 Task: Find and select a medium-sized t-shirt on Ajio.
Action: Mouse moved to (365, 201)
Screenshot: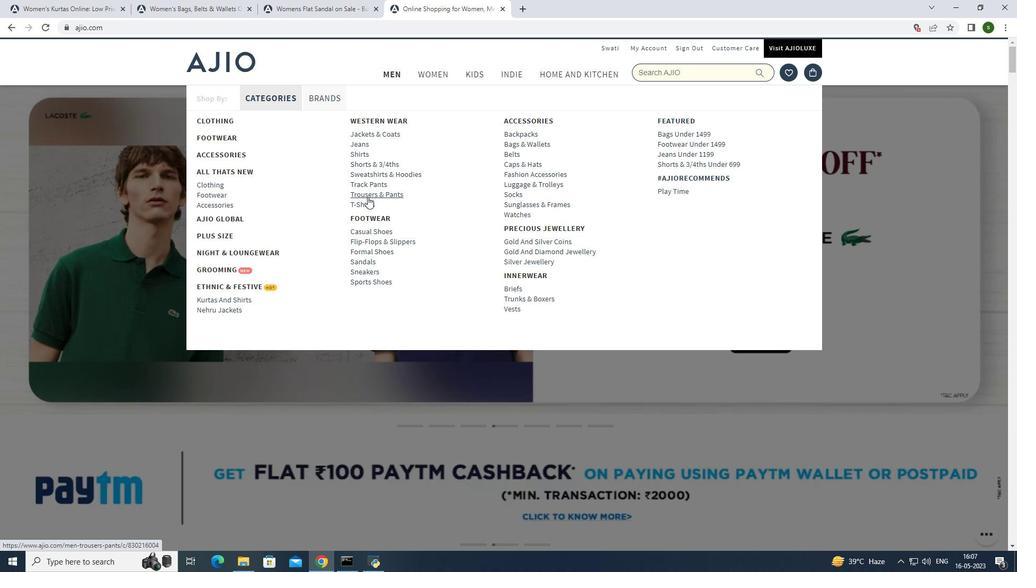 
Action: Mouse pressed left at (365, 201)
Screenshot: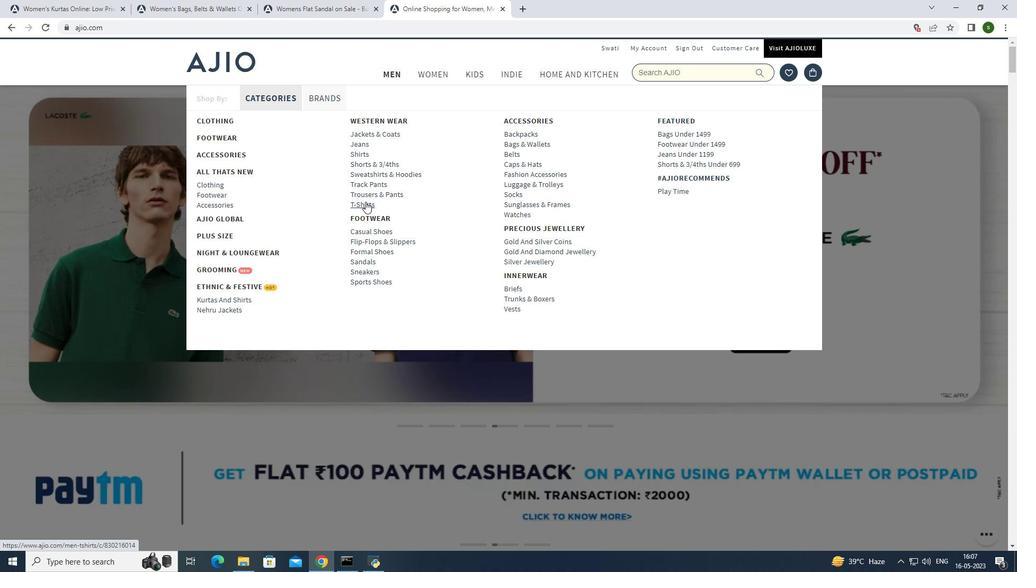 
Action: Mouse moved to (472, 313)
Screenshot: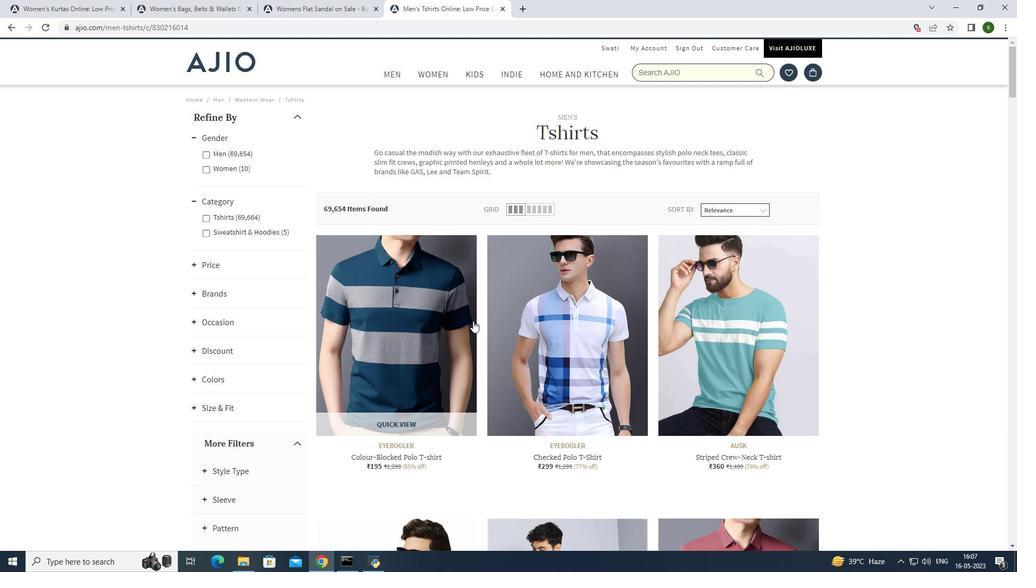 
Action: Mouse scrolled (472, 313) with delta (0, 0)
Screenshot: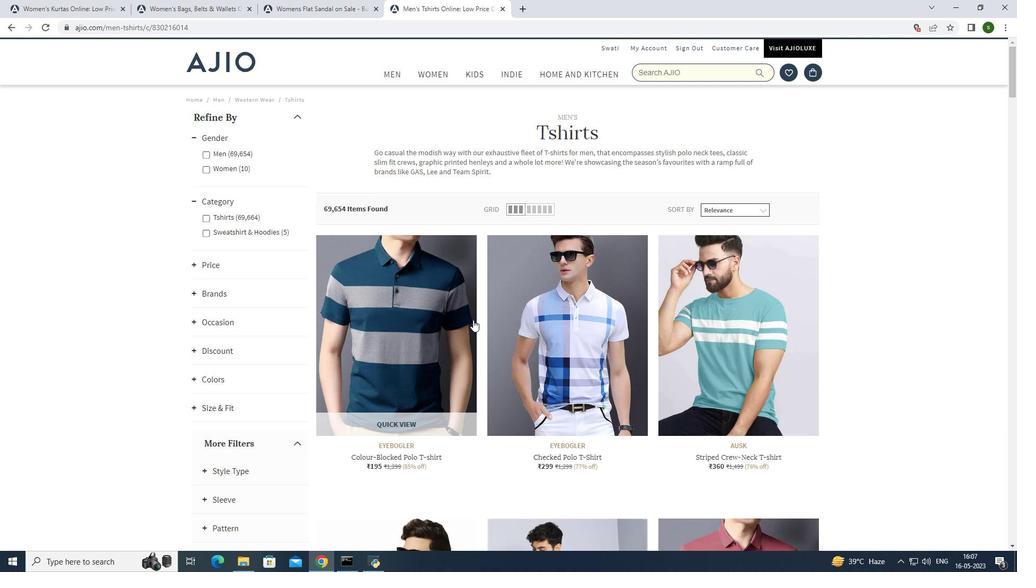 
Action: Mouse scrolled (472, 313) with delta (0, 0)
Screenshot: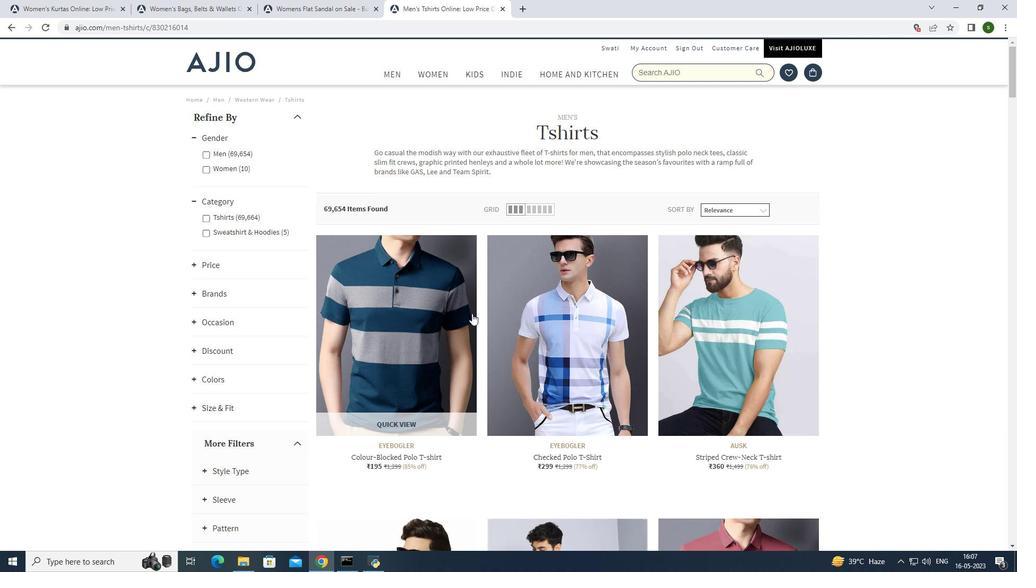 
Action: Mouse scrolled (472, 313) with delta (0, 0)
Screenshot: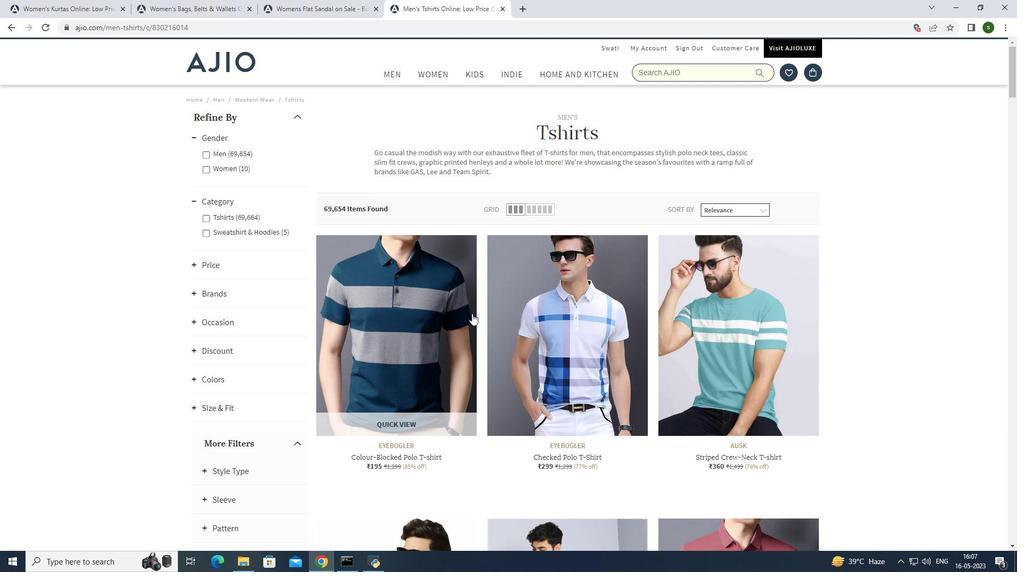 
Action: Mouse scrolled (472, 313) with delta (0, 0)
Screenshot: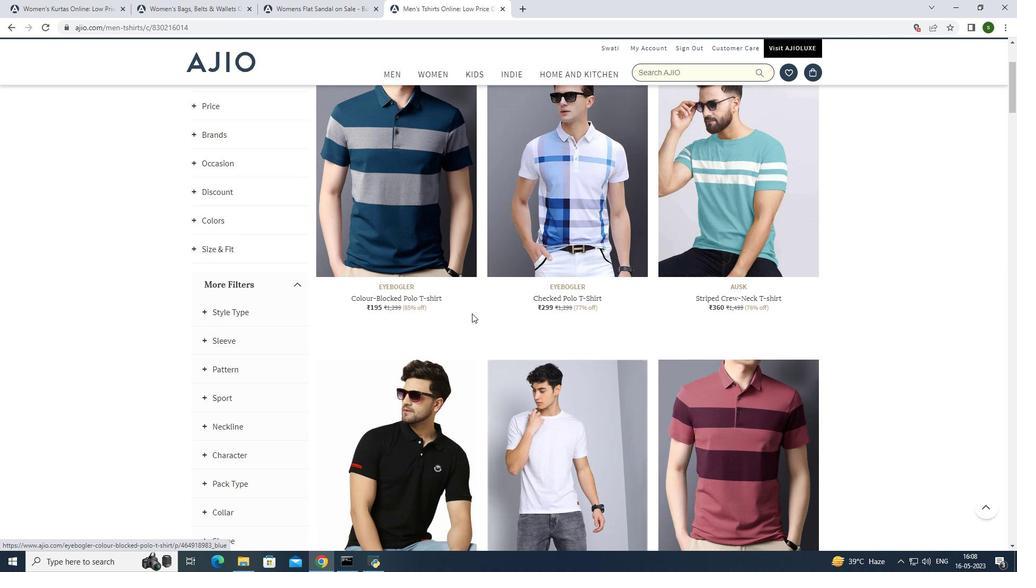 
Action: Mouse scrolled (472, 313) with delta (0, 0)
Screenshot: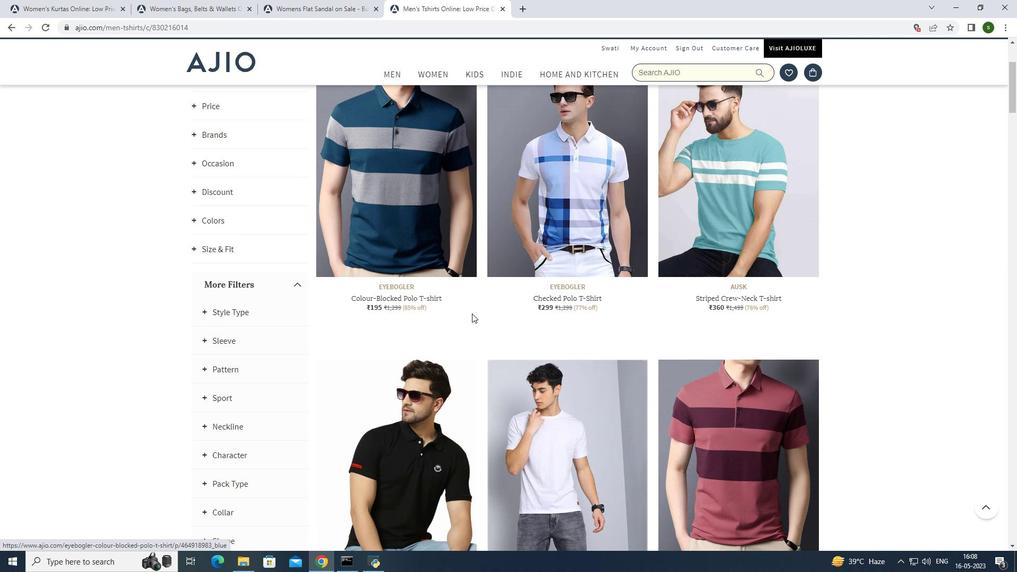 
Action: Mouse moved to (472, 313)
Screenshot: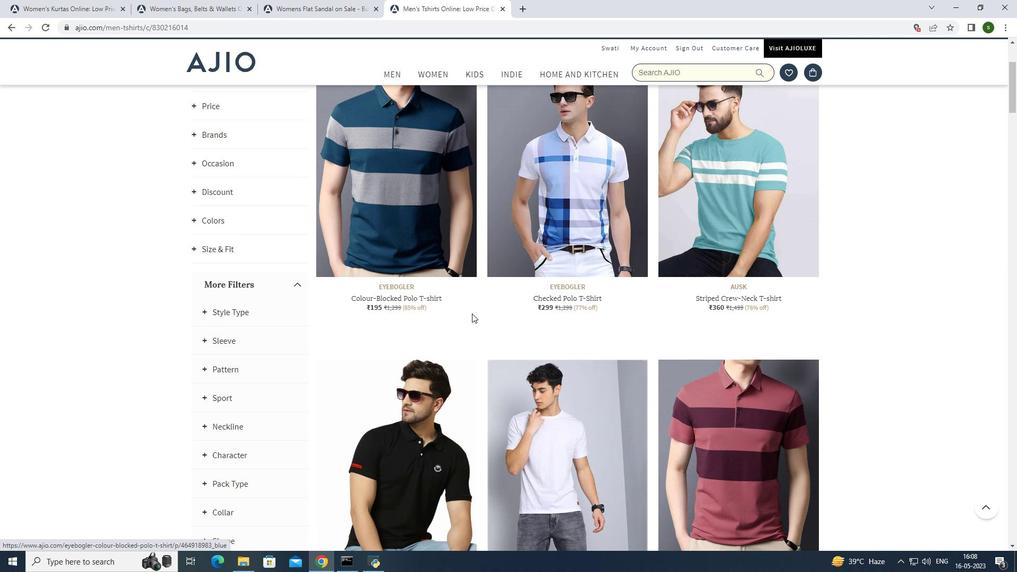 
Action: Mouse scrolled (472, 312) with delta (0, 0)
Screenshot: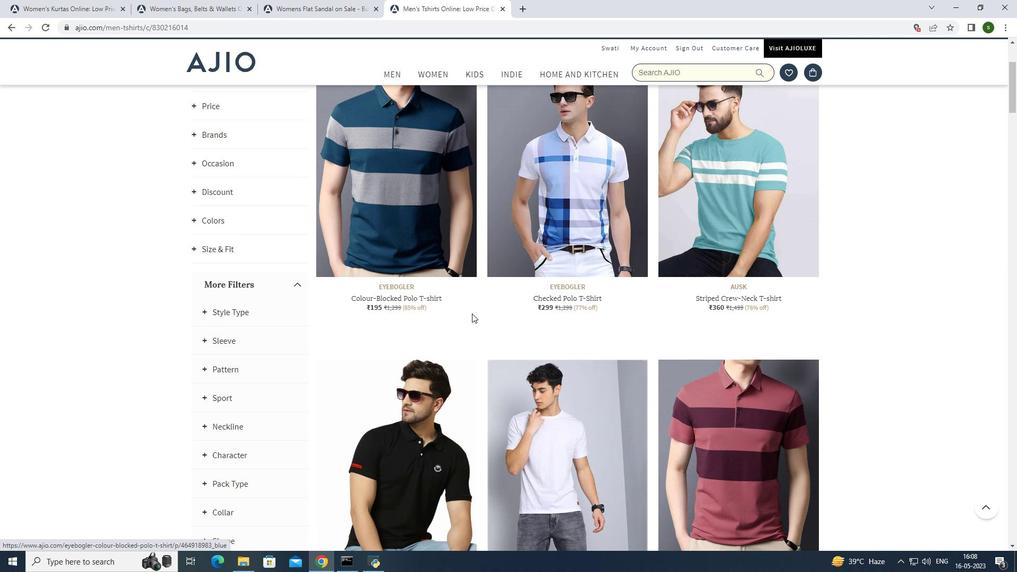 
Action: Mouse scrolled (472, 312) with delta (0, 0)
Screenshot: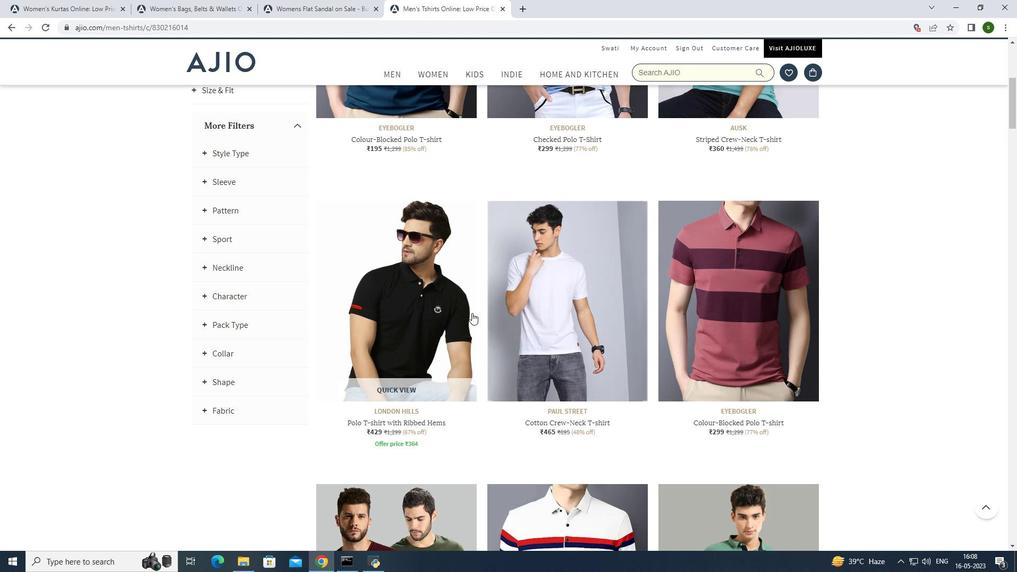 
Action: Mouse scrolled (472, 312) with delta (0, 0)
Screenshot: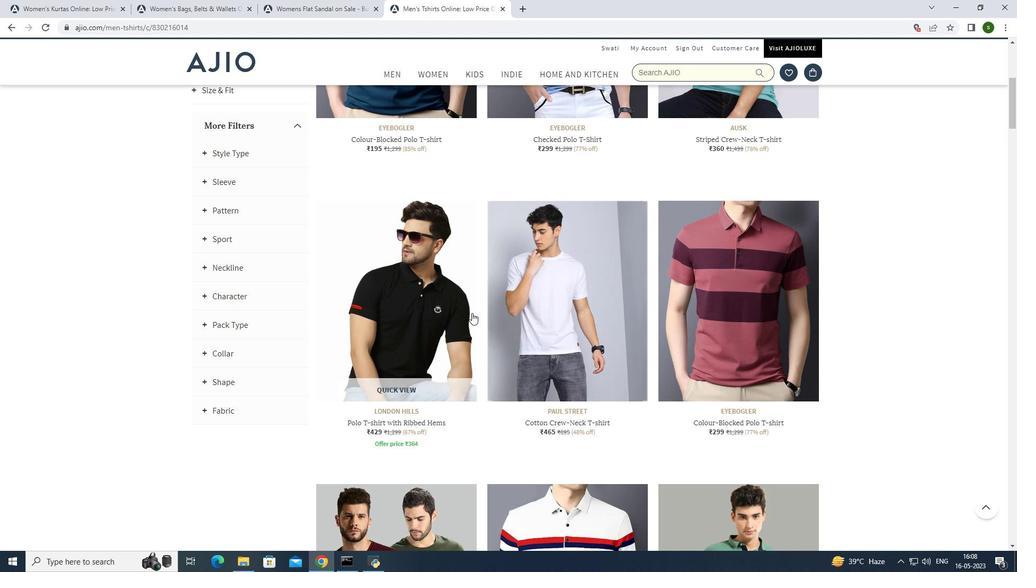 
Action: Mouse moved to (748, 236)
Screenshot: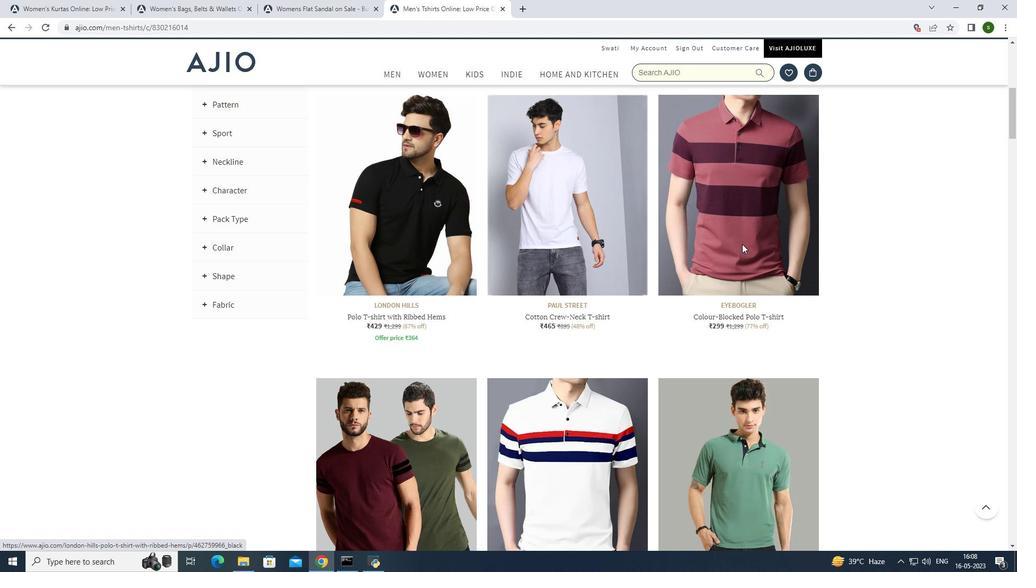 
Action: Mouse pressed left at (748, 236)
Screenshot: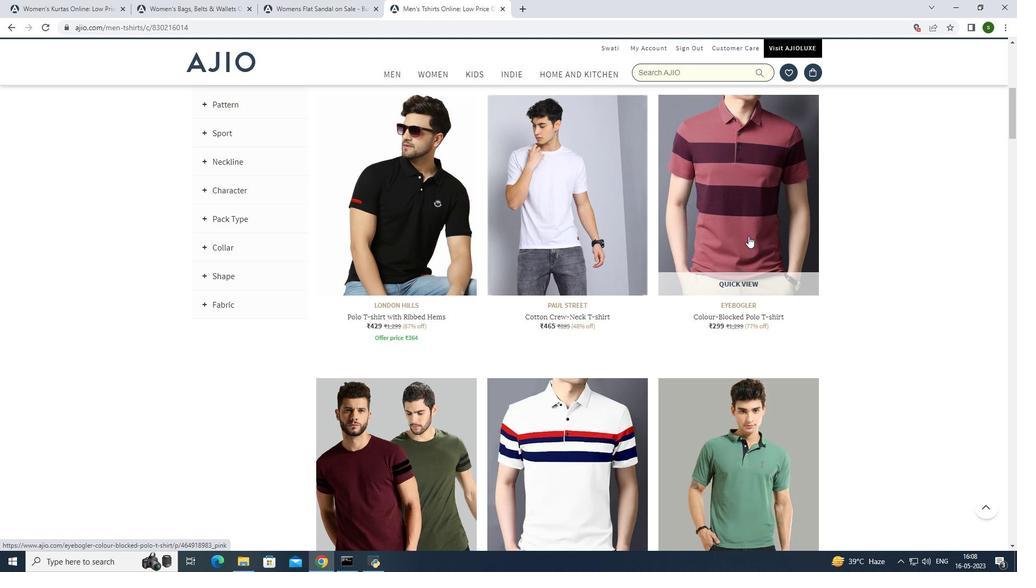 
Action: Mouse moved to (691, 306)
Screenshot: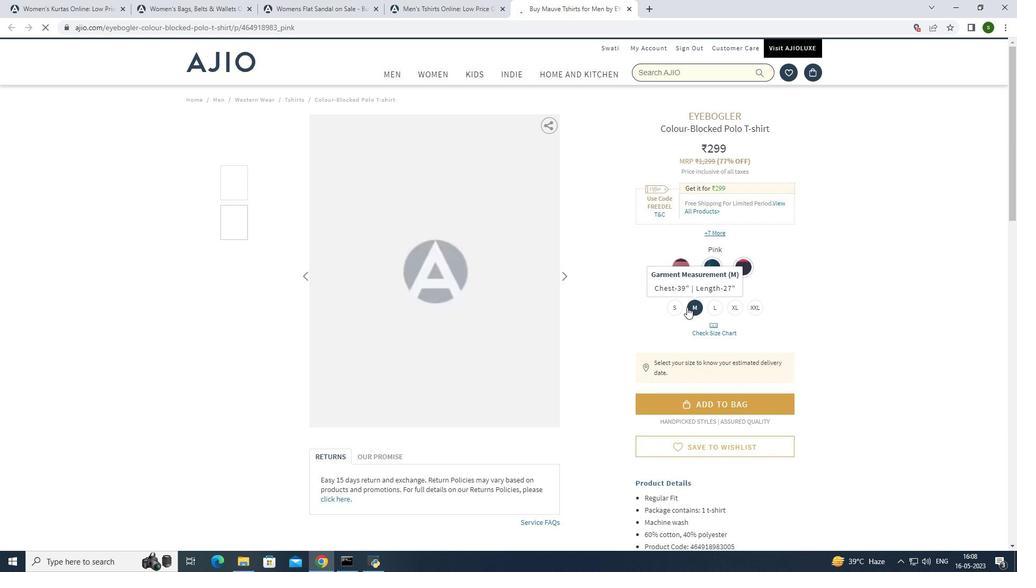 
Action: Mouse pressed left at (691, 306)
Screenshot: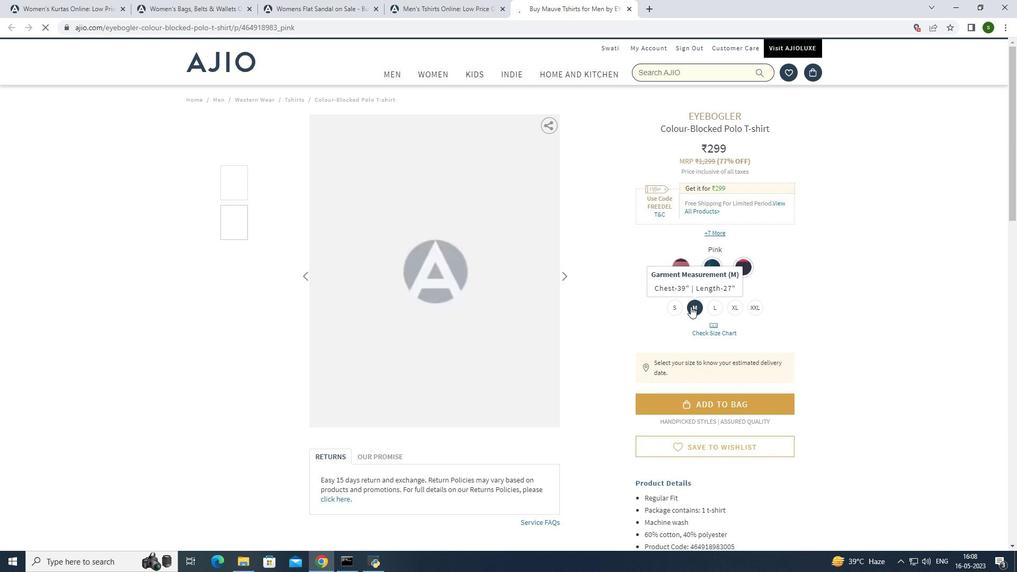 
Action: Mouse moved to (723, 334)
Screenshot: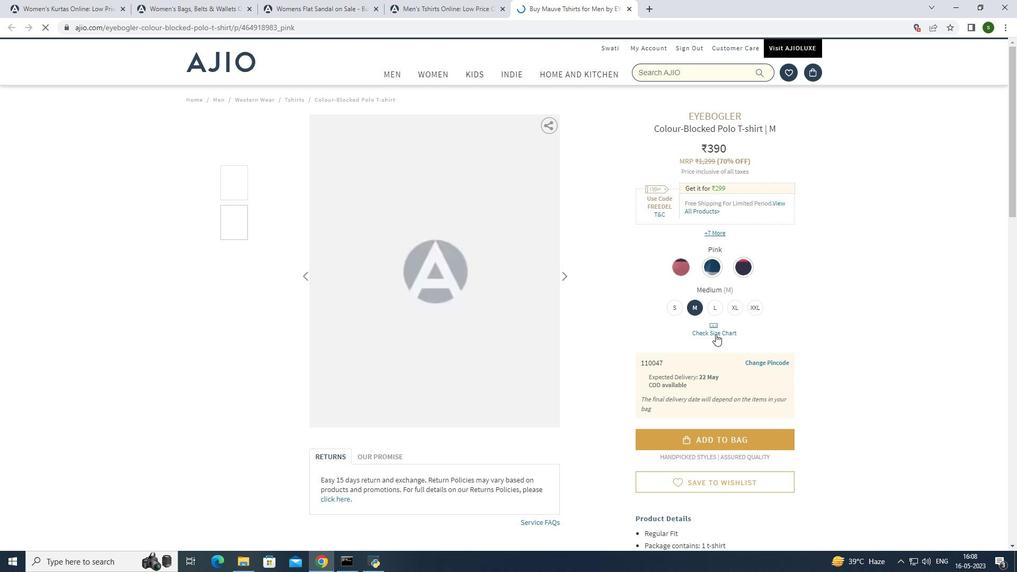 
Action: Mouse pressed left at (723, 334)
Screenshot: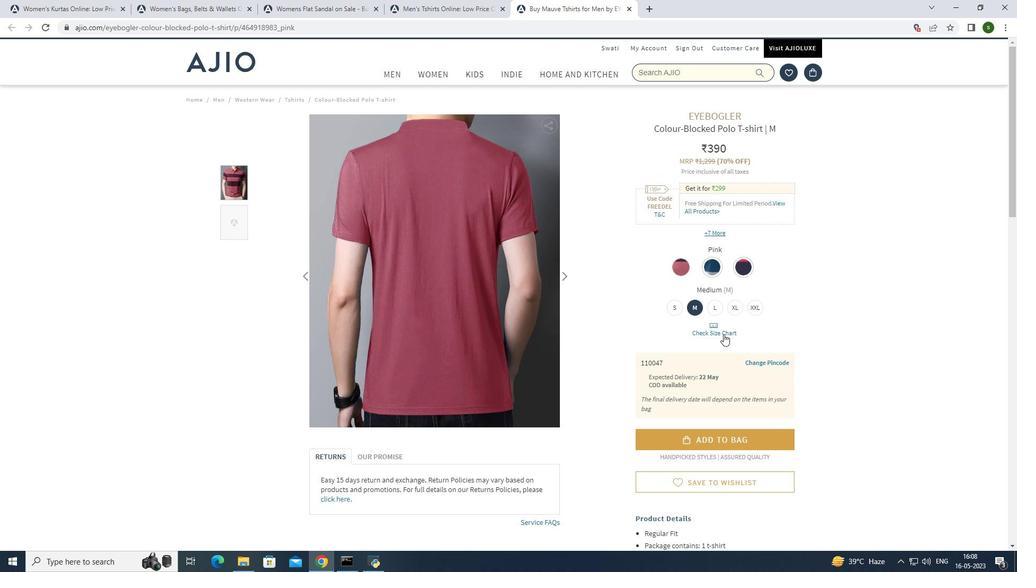
Action: Mouse moved to (625, 301)
Screenshot: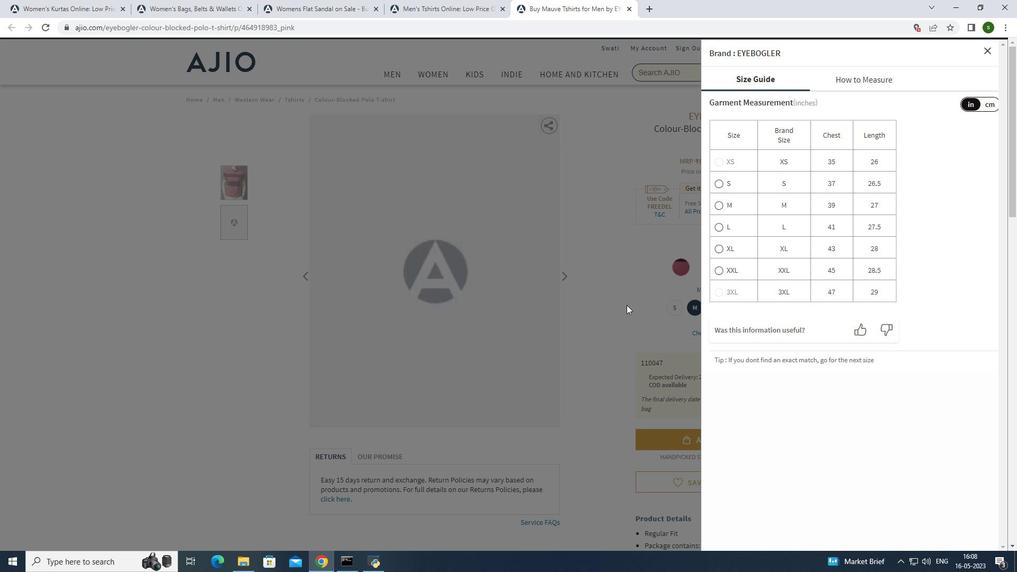 
Action: Mouse pressed left at (625, 301)
Screenshot: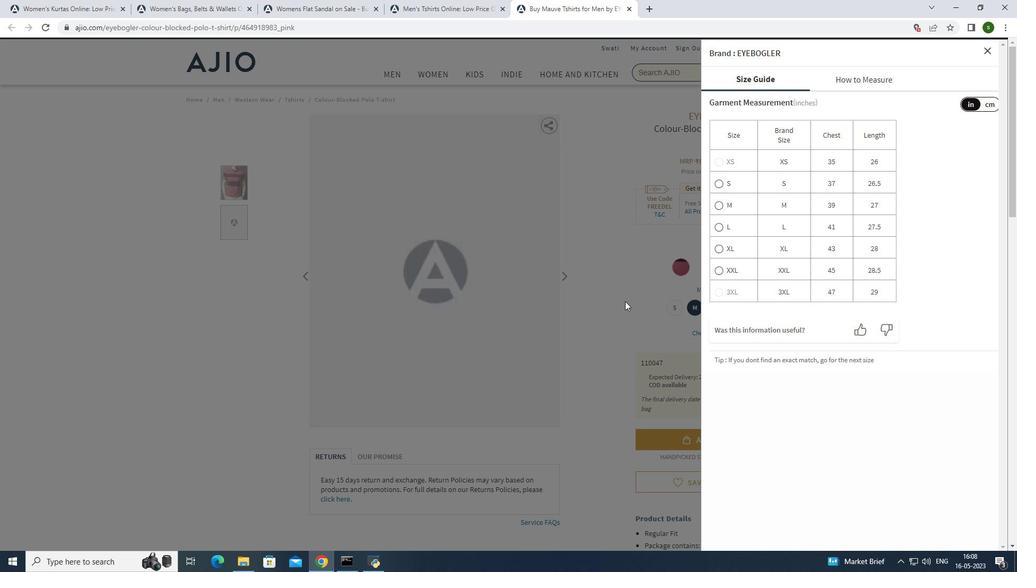 
Action: Mouse moved to (706, 332)
Screenshot: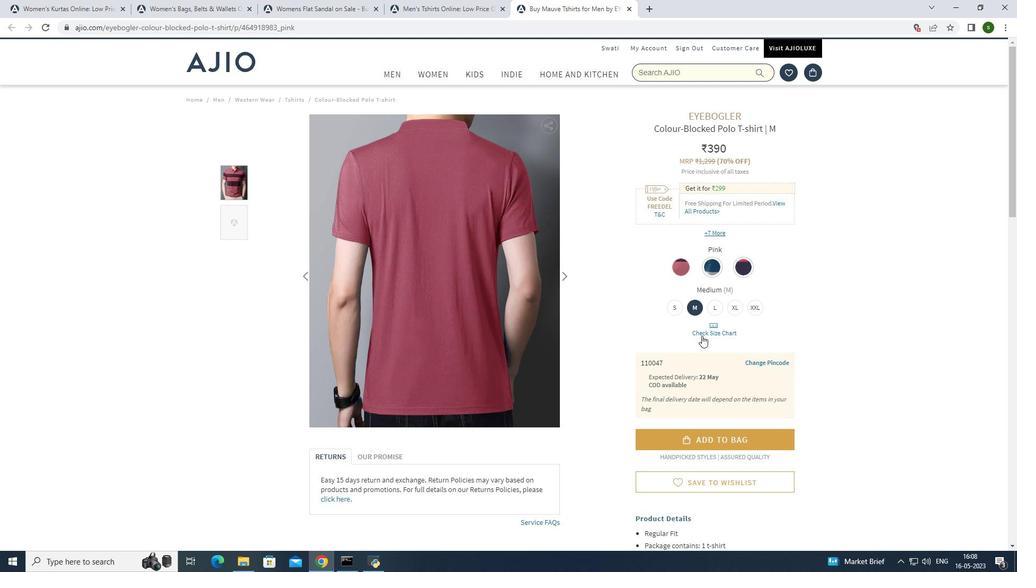 
Action: Mouse pressed left at (706, 332)
Screenshot: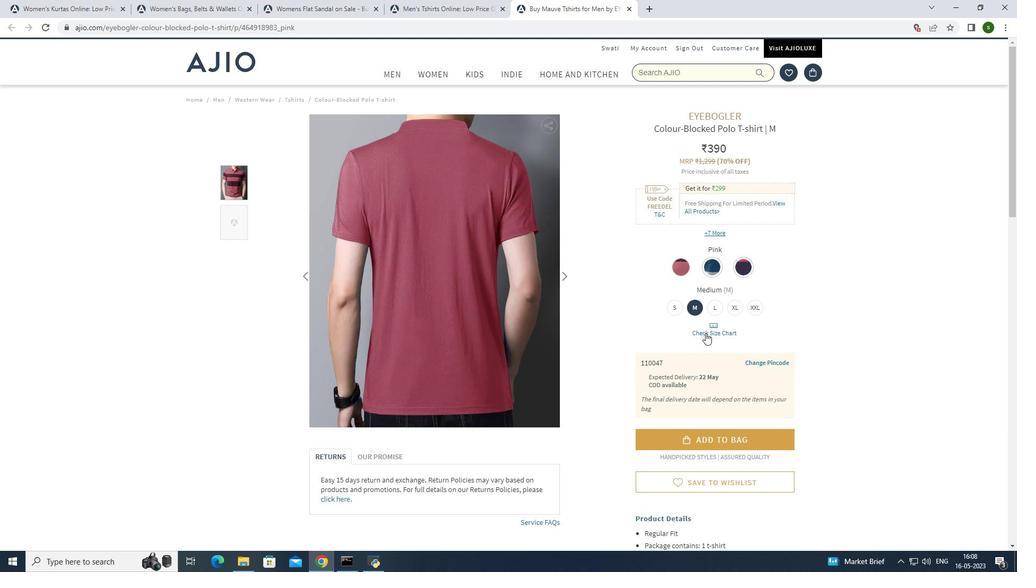 
Action: Mouse moved to (991, 105)
Screenshot: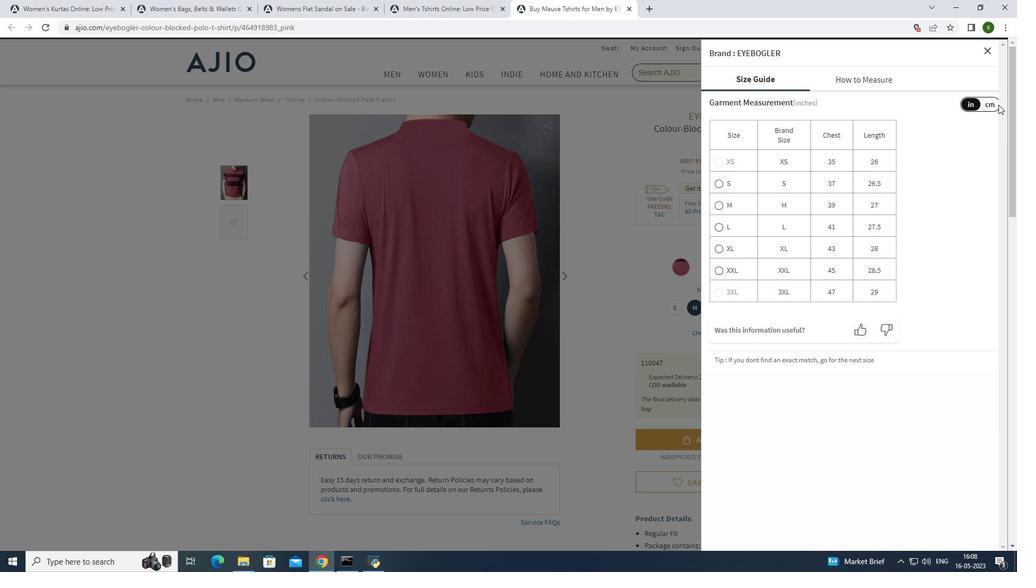 
Action: Mouse pressed left at (991, 105)
Screenshot: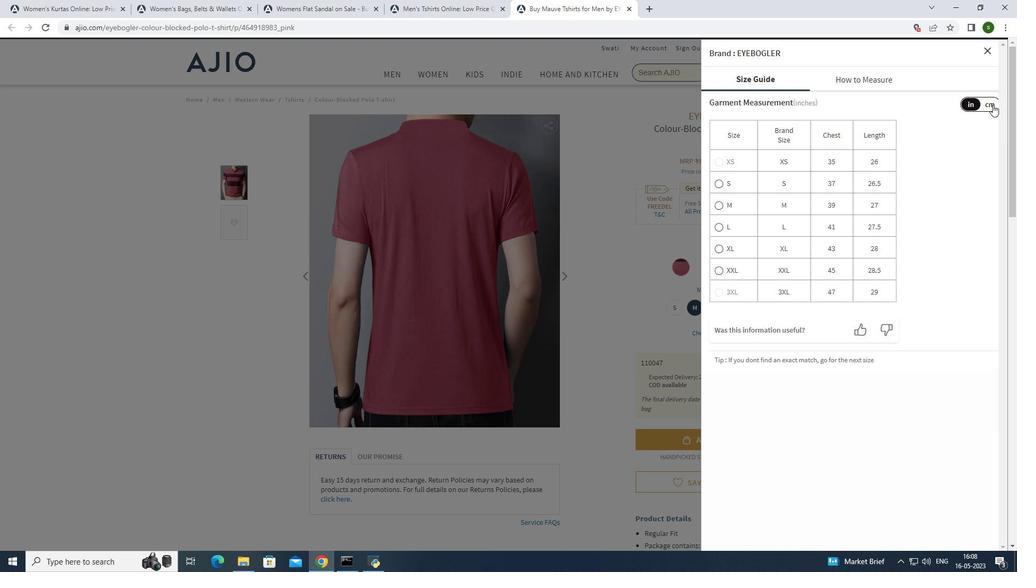 
Action: Mouse moved to (986, 47)
Screenshot: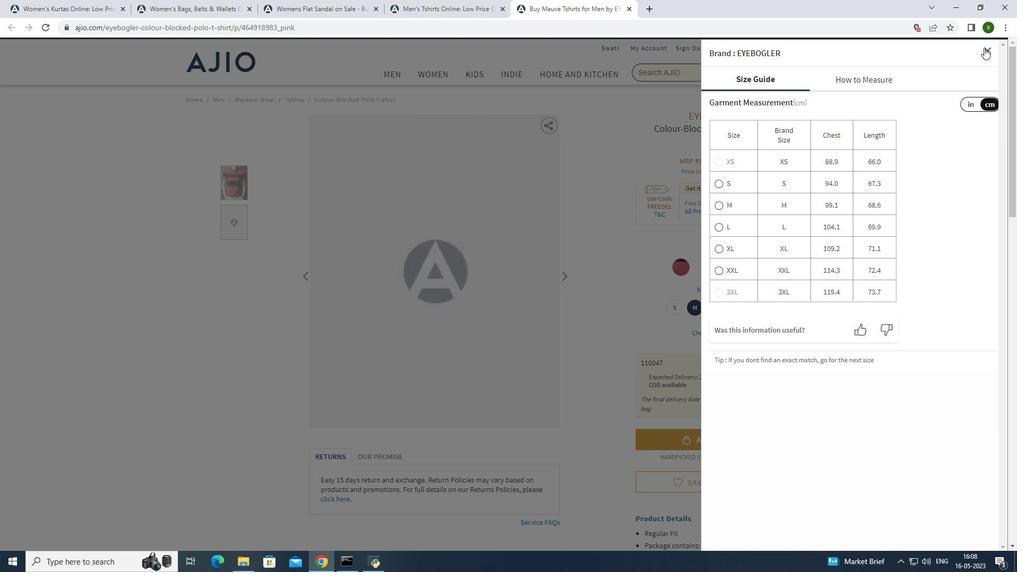 
Action: Mouse pressed left at (986, 47)
Screenshot: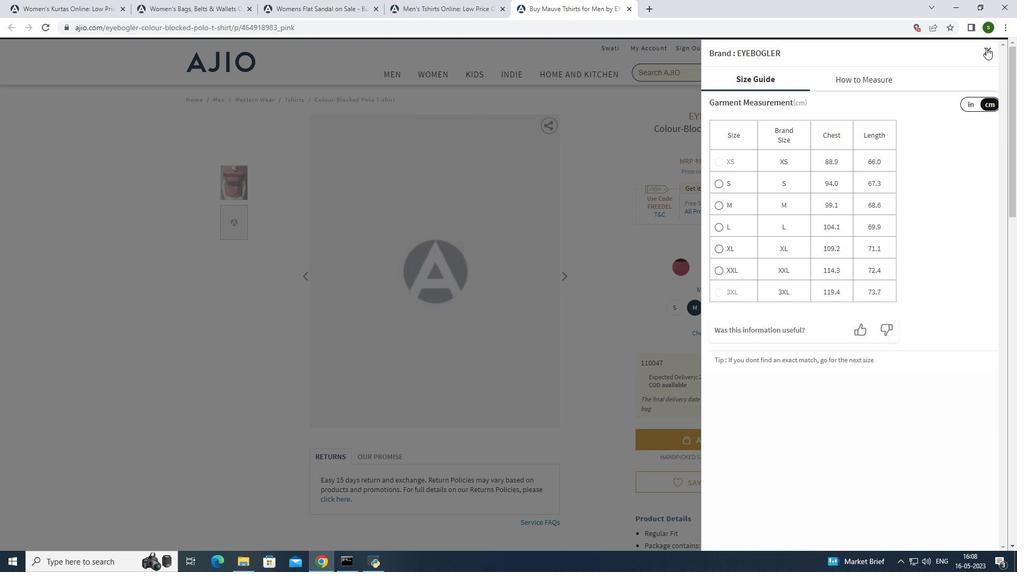 
Action: Mouse moved to (835, 332)
Screenshot: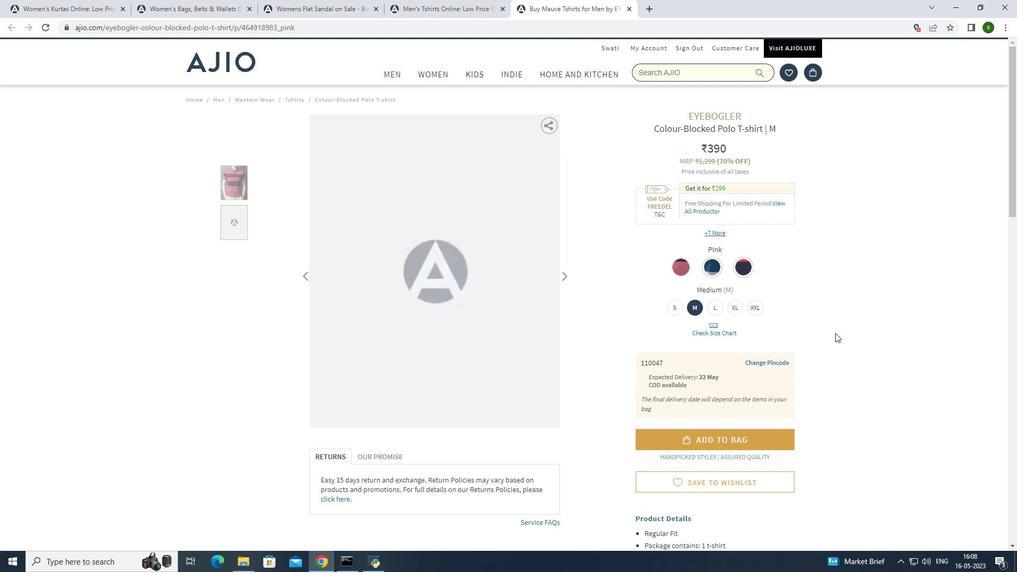 
